 Task: Add an event with the title Third Project Progress Update, date ''2024/05/04'', time 05:00and add a description: Participants will develop essential delivery skills, including body language, vocal projection, and effective use of gestures. They will learn how to control nervousness, project confidence, and establish a connection with their audience.Mark the tasks as Completed , logged in from the account softage.4@softage.netand send the event invitation to softage.1@softage.net and softage.2@softage.net. Set a reminder for the event Daily
Action: Mouse pressed left at (74, 103)
Screenshot: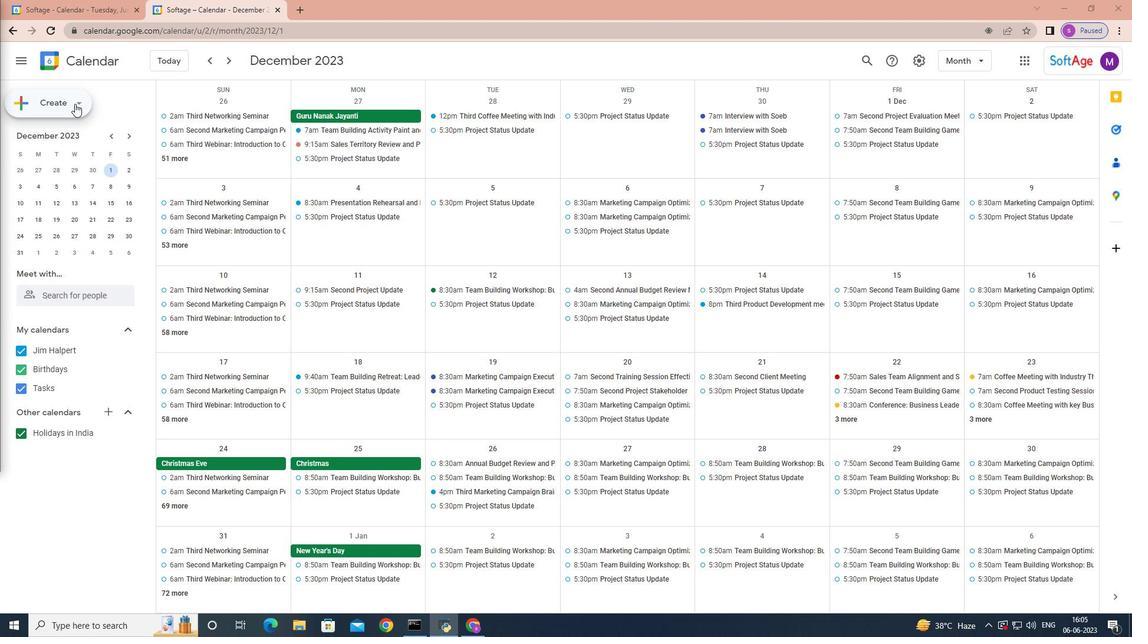 
Action: Mouse moved to (73, 136)
Screenshot: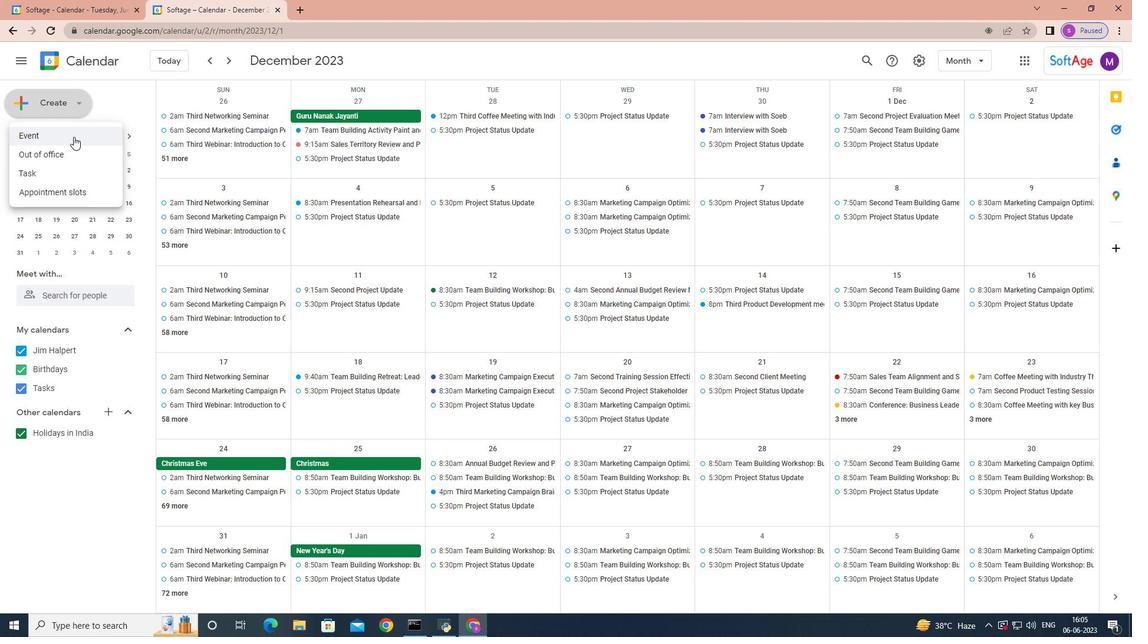 
Action: Mouse pressed left at (73, 136)
Screenshot: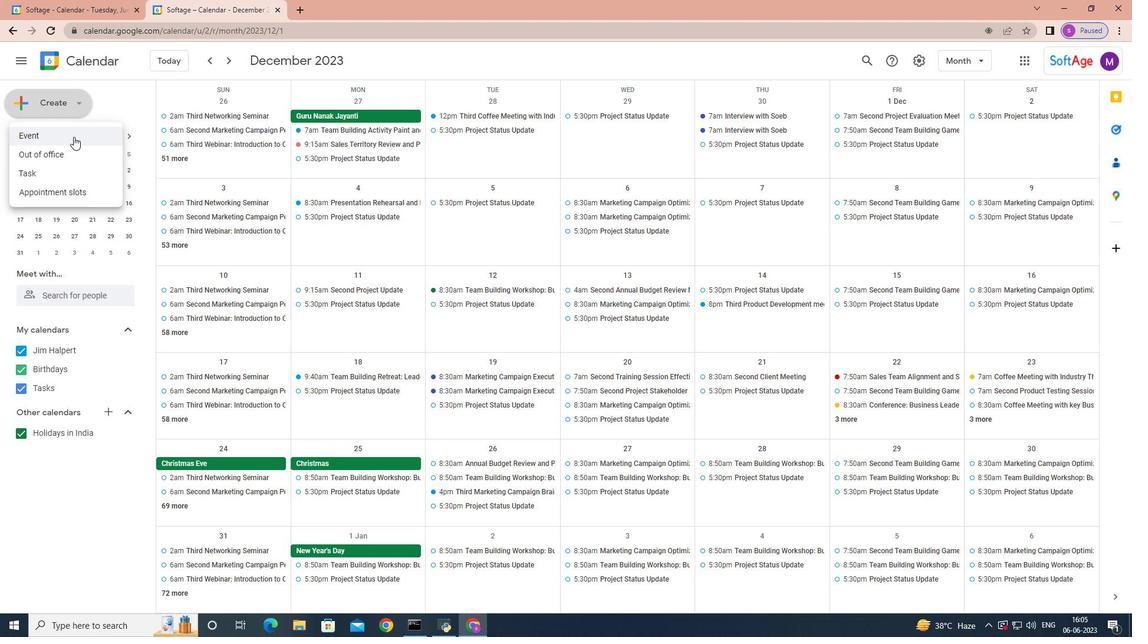
Action: Mouse moved to (731, 392)
Screenshot: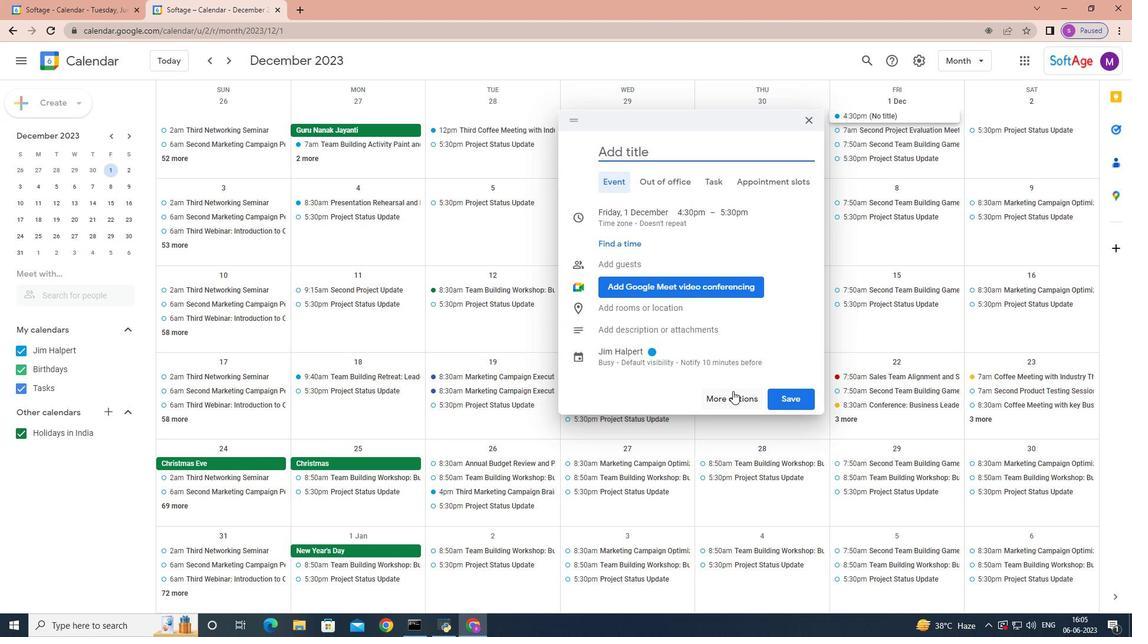 
Action: Mouse pressed left at (731, 392)
Screenshot: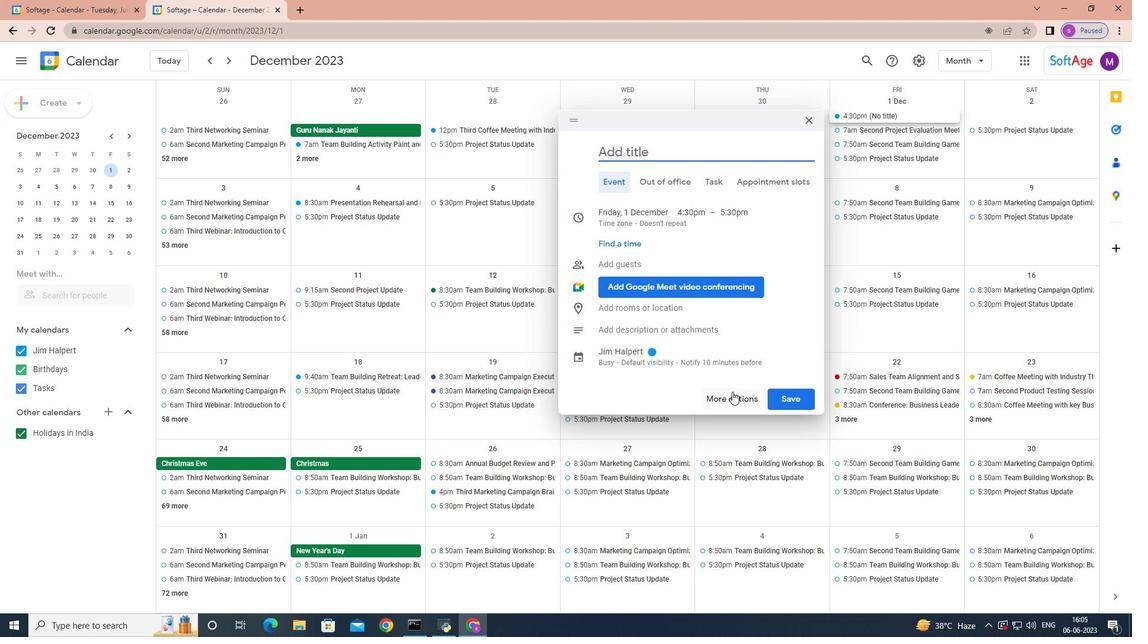 
Action: Mouse moved to (681, 386)
Screenshot: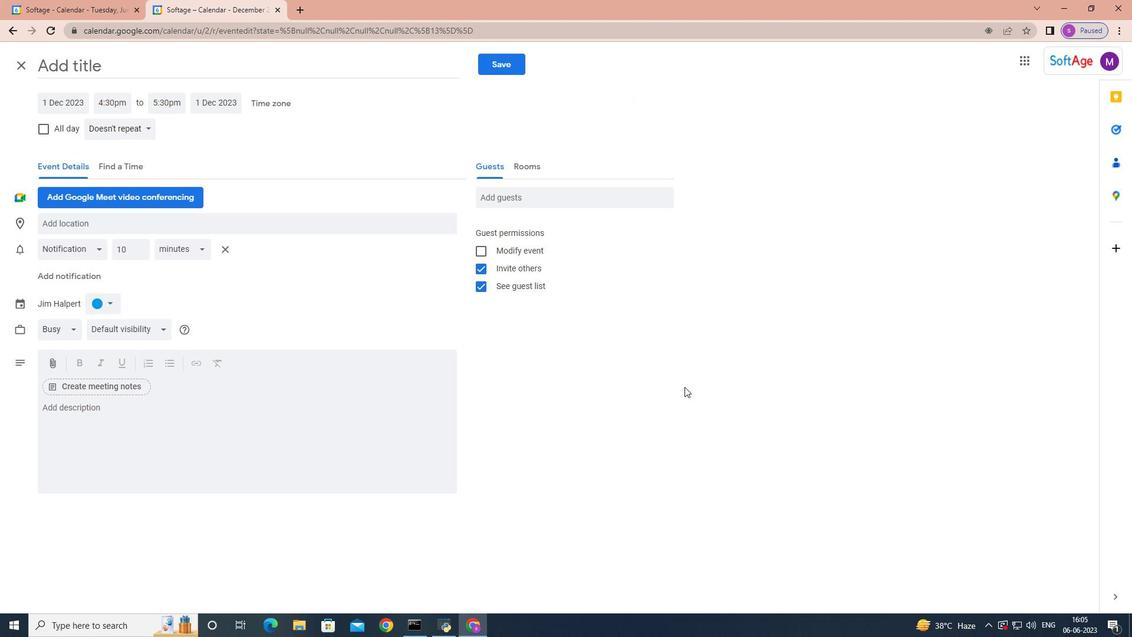 
Action: Key pressed <Key.shift>Third<Key.space><Key.shift>Project<Key.space><Key.shift>Progress<Key.space>update
Screenshot: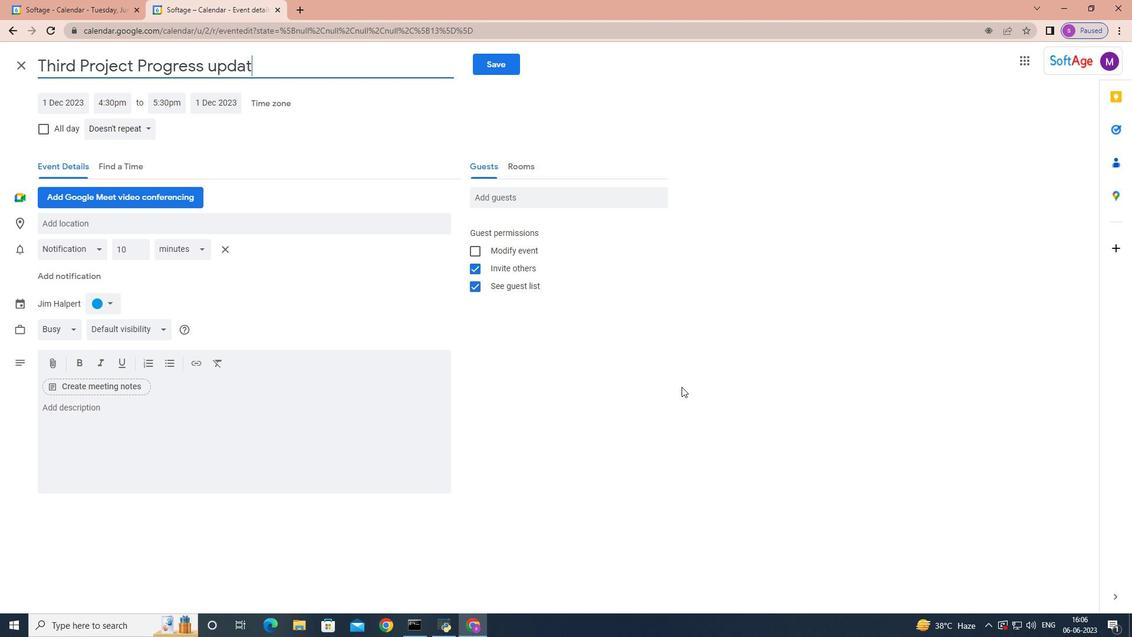 
Action: Mouse moved to (75, 104)
Screenshot: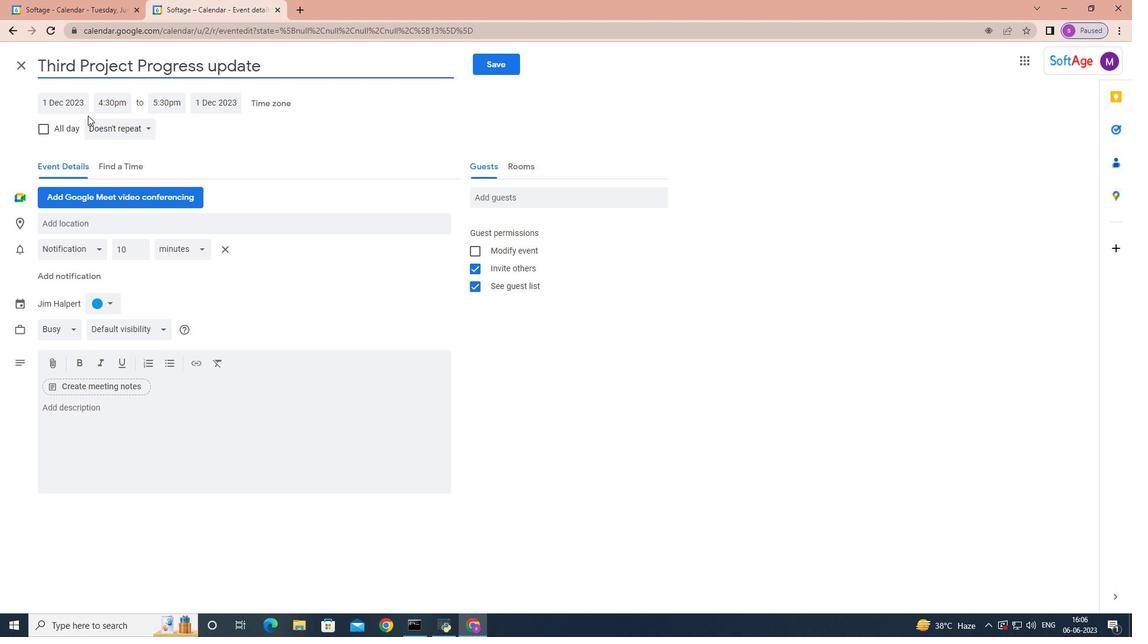 
Action: Mouse pressed left at (75, 104)
Screenshot: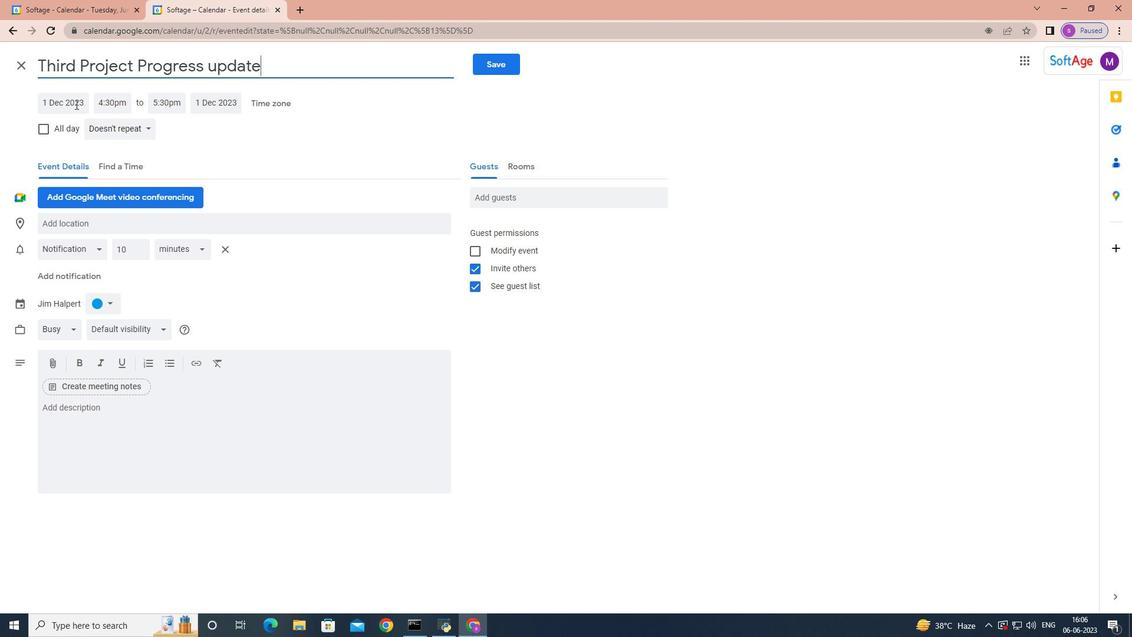 
Action: Mouse moved to (189, 127)
Screenshot: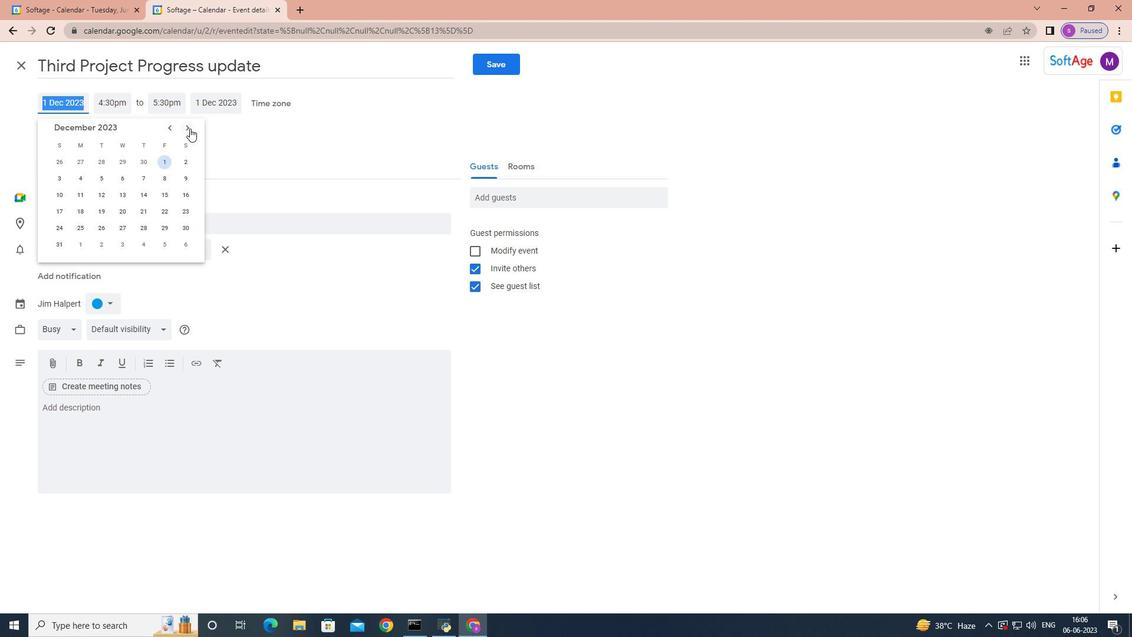 
Action: Mouse pressed left at (189, 127)
Screenshot: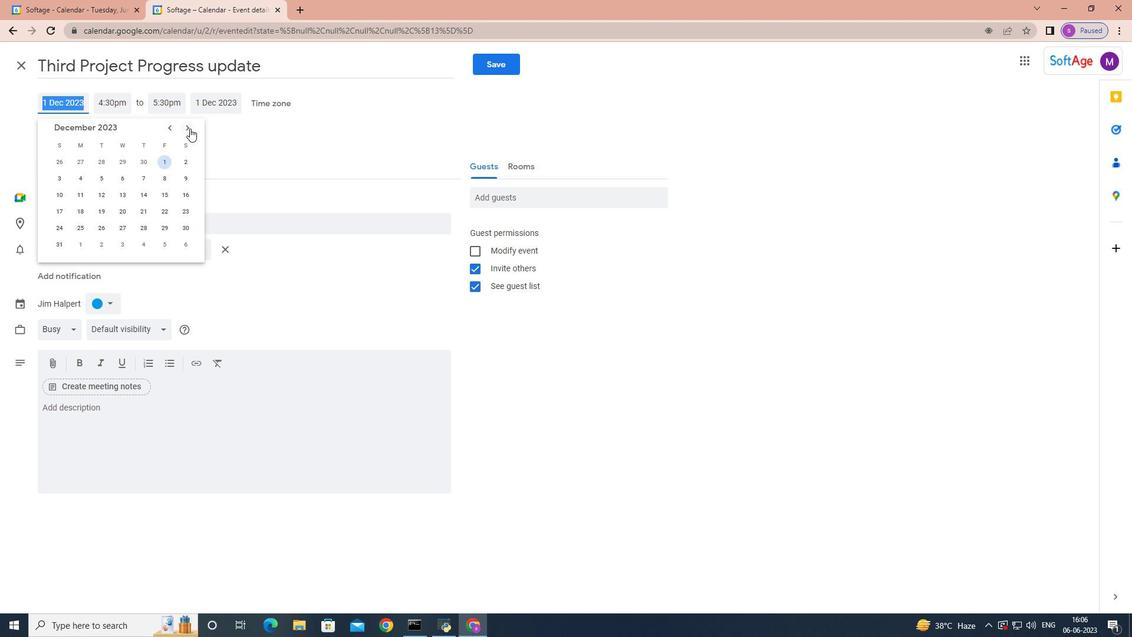 
Action: Mouse moved to (189, 127)
Screenshot: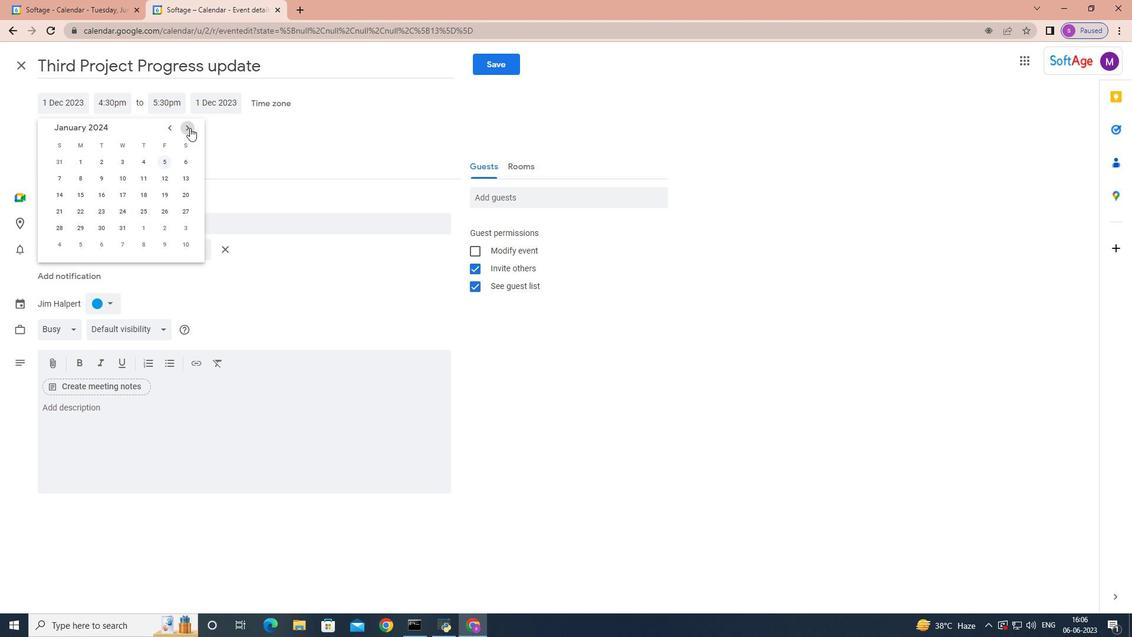
Action: Mouse pressed left at (189, 127)
Screenshot: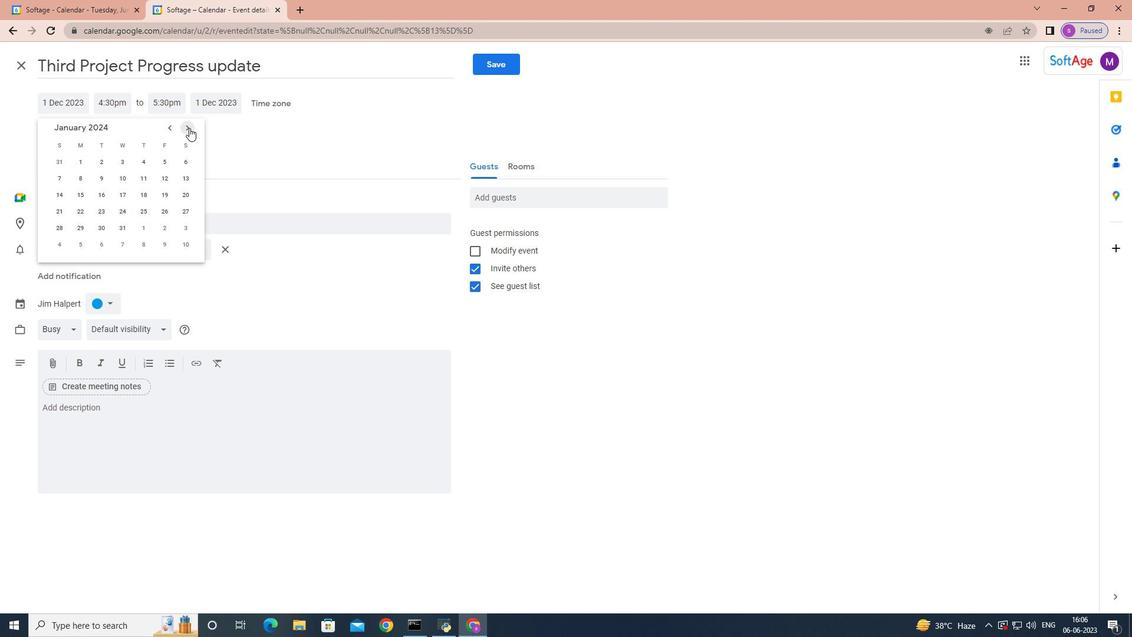 
Action: Mouse pressed left at (189, 127)
Screenshot: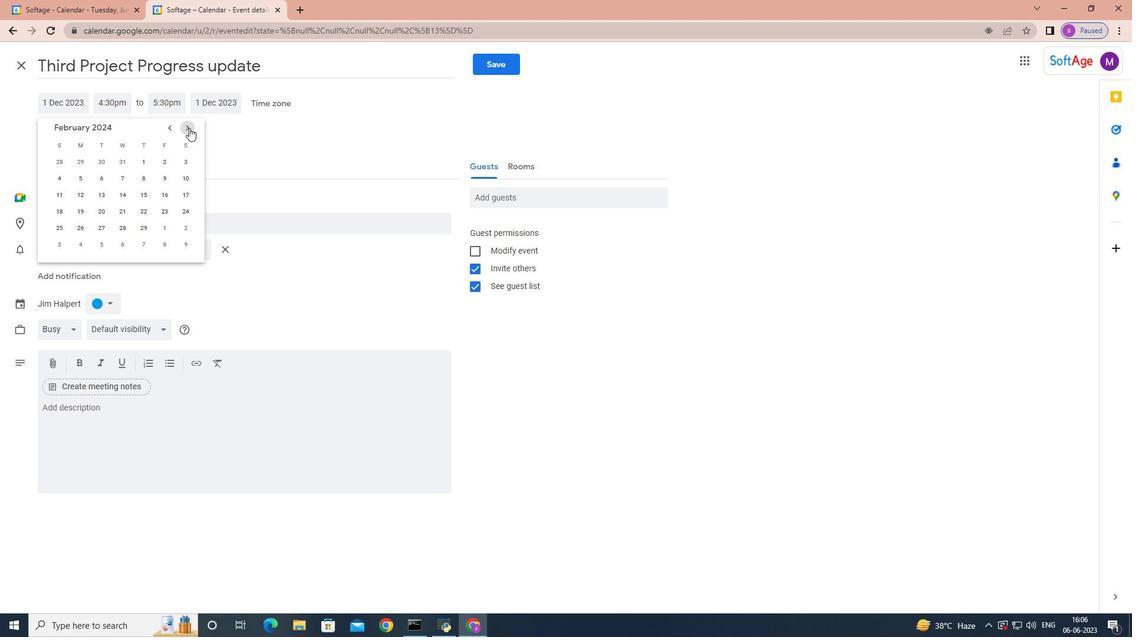 
Action: Mouse pressed left at (189, 127)
Screenshot: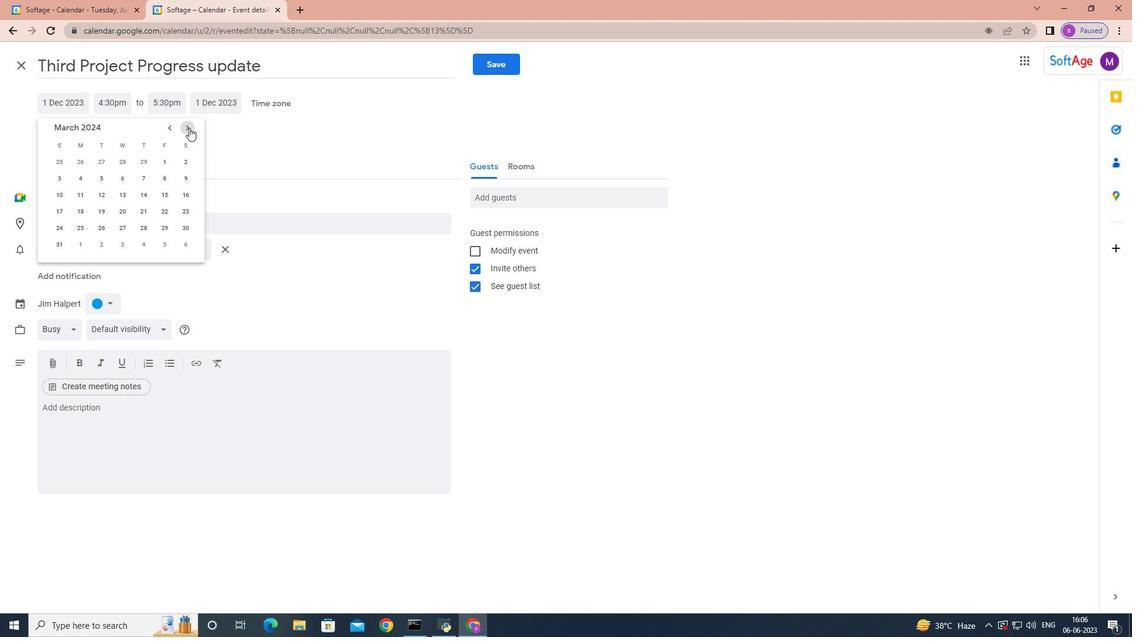 
Action: Mouse moved to (189, 127)
Screenshot: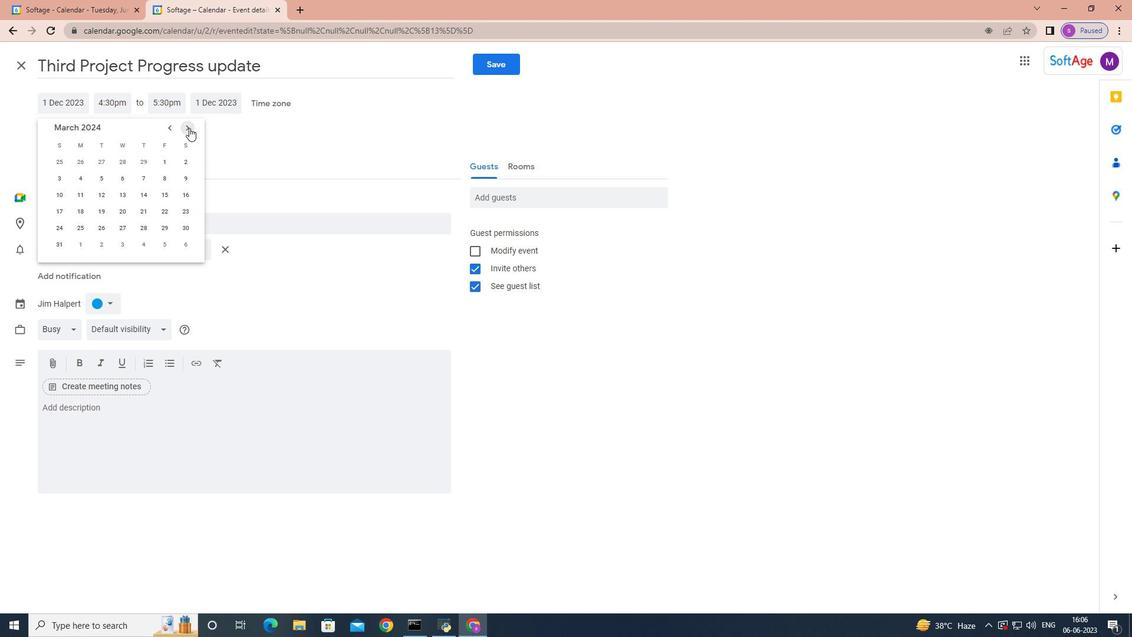 
Action: Mouse pressed left at (189, 127)
Screenshot: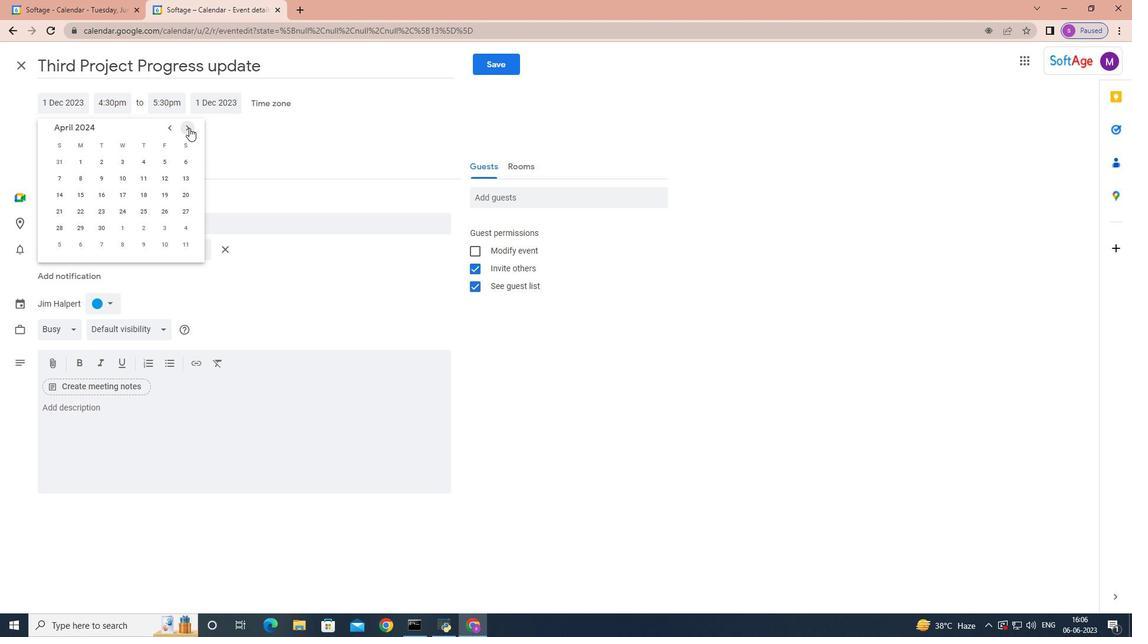 
Action: Mouse moved to (185, 161)
Screenshot: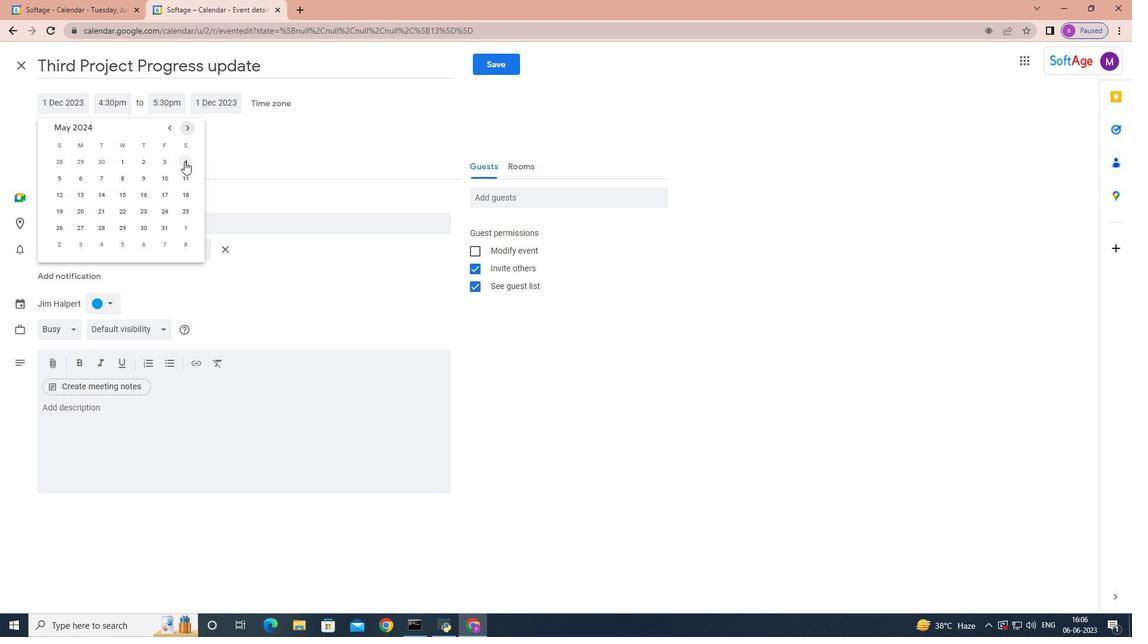 
Action: Mouse pressed left at (185, 161)
Screenshot: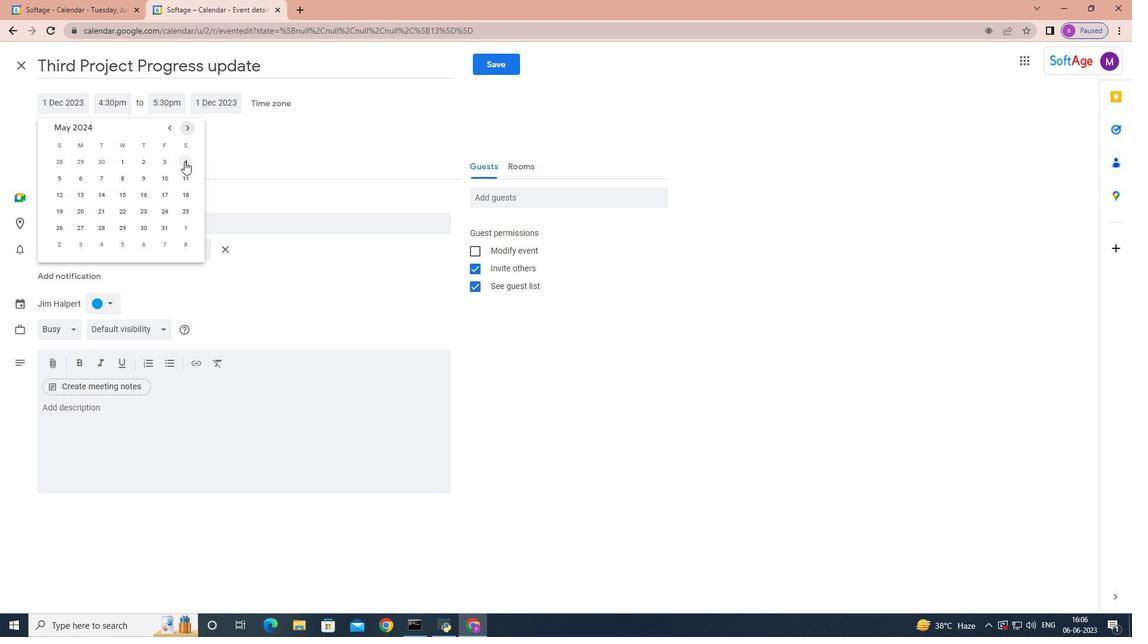 
Action: Mouse moved to (119, 106)
Screenshot: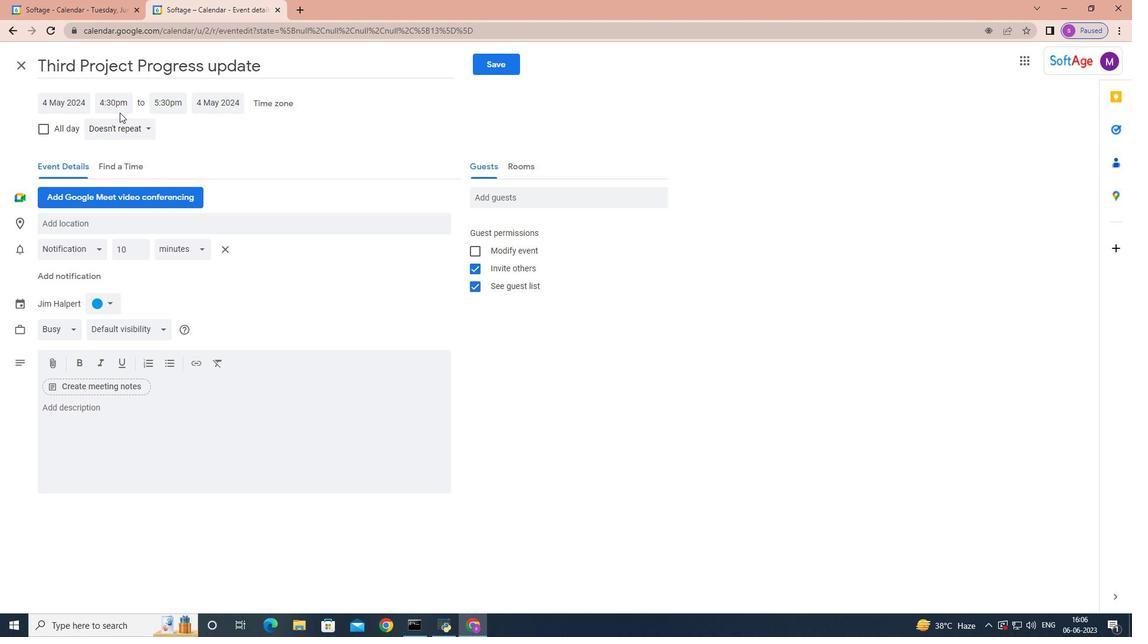 
Action: Mouse pressed left at (119, 106)
Screenshot: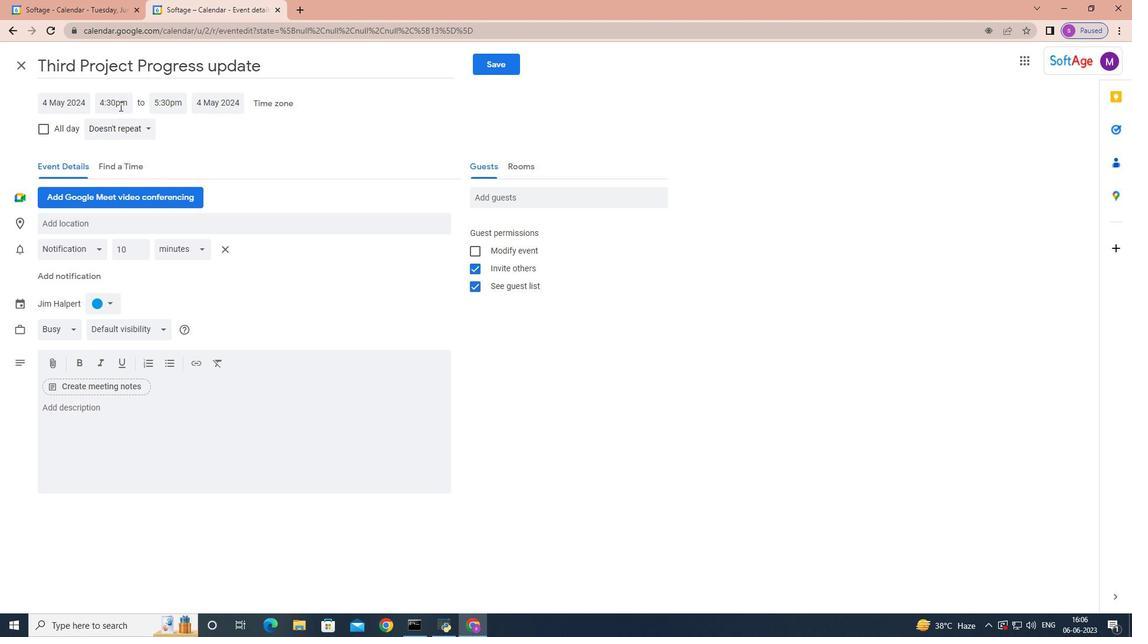 
Action: Mouse moved to (146, 217)
Screenshot: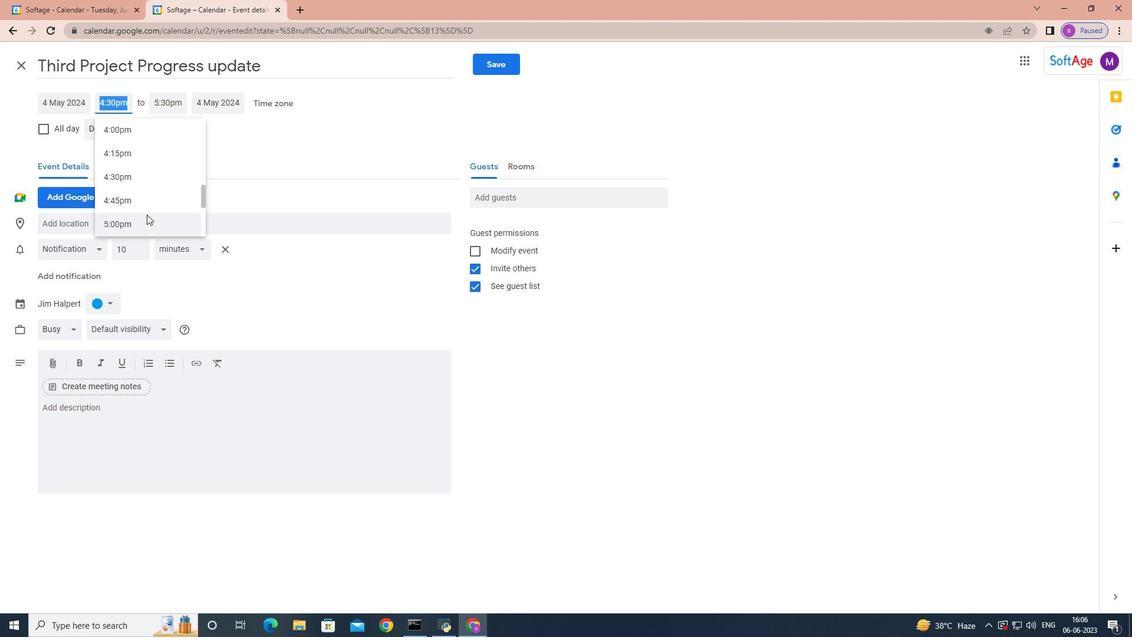 
Action: Mouse pressed left at (146, 217)
Screenshot: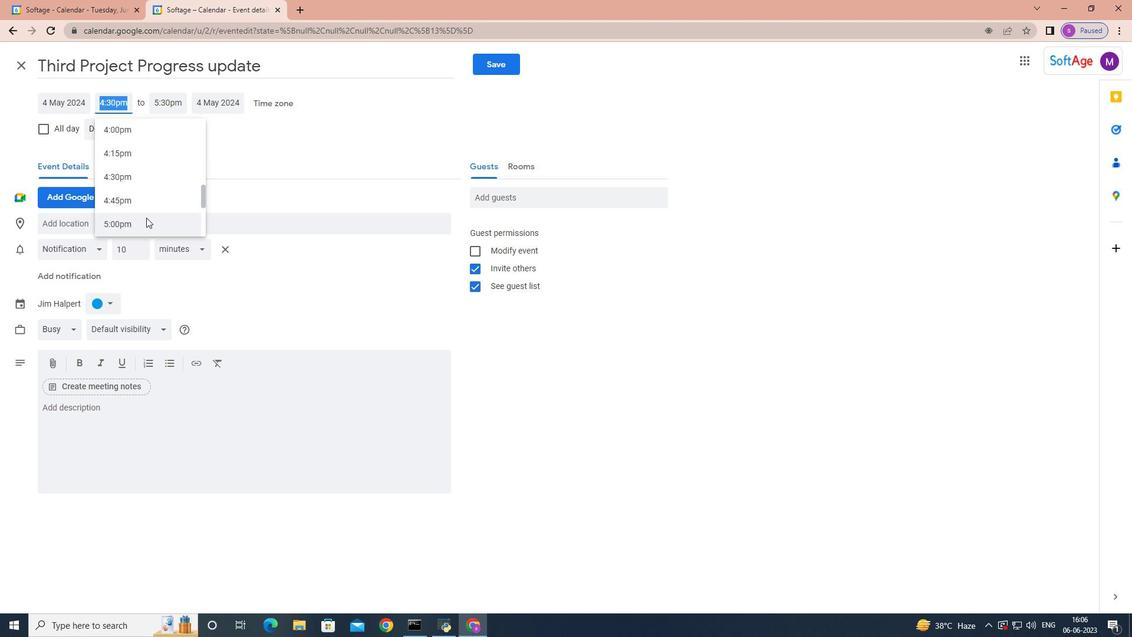 
Action: Mouse moved to (93, 405)
Screenshot: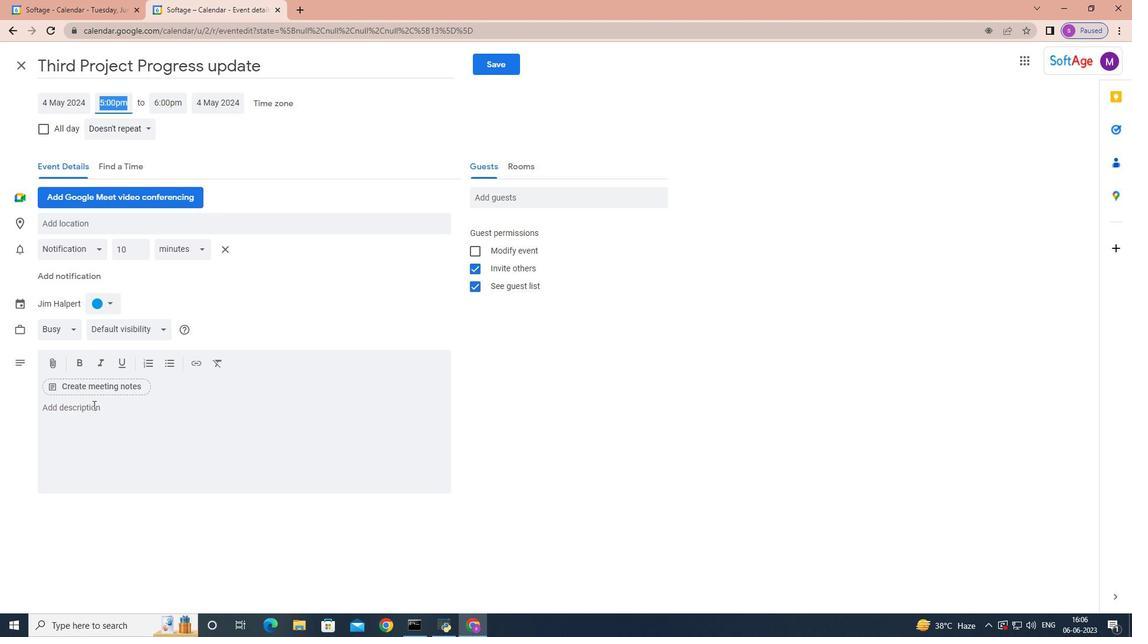 
Action: Mouse pressed left at (93, 405)
Screenshot: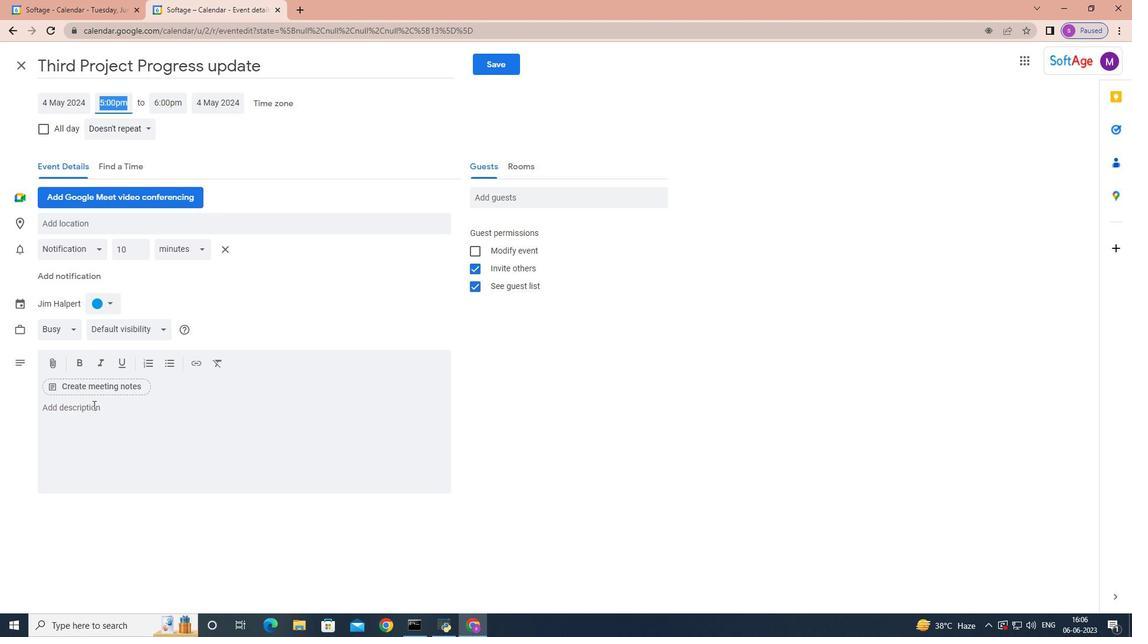 
Action: Mouse moved to (98, 407)
Screenshot: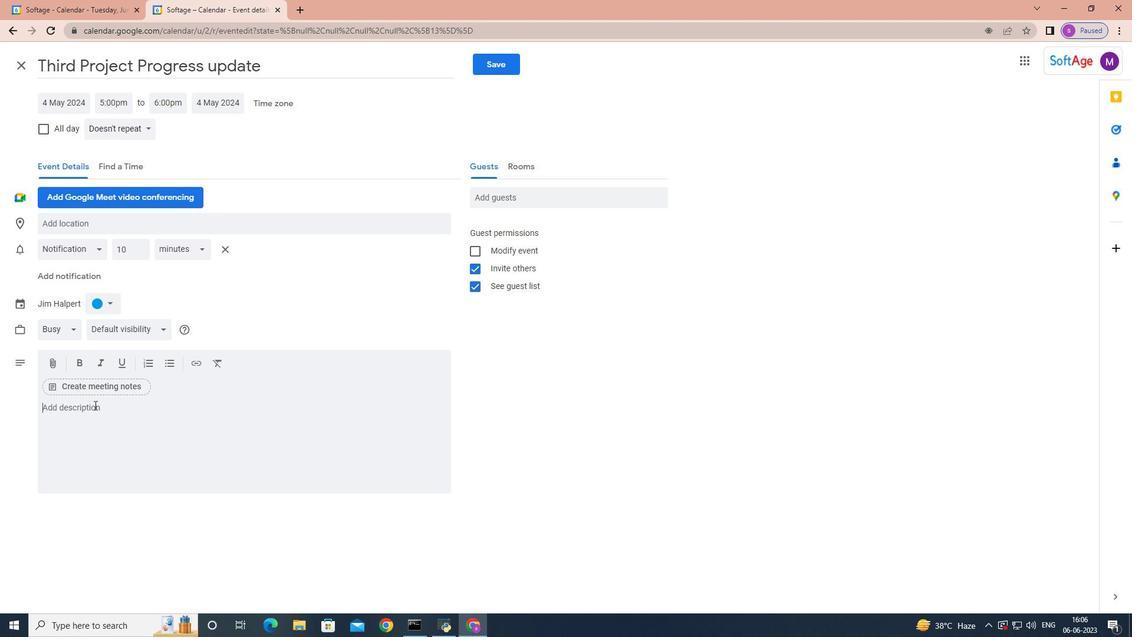 
Action: Key pressed <Key.shift>Participants<Key.space>will<Key.space>develop<Key.space>essential<Key.space>dev<Key.backspace>livery<Key.space>skills,<Key.space>including<Key.space>body<Key.space>language,<Key.space>vocal<Key.space>projection<Key.space><Key.backspace>,<Key.space>and<Key.space>effective<Key.space>use<Key.space>of<Key.space>gestures.<Key.space><Key.shift>They<Key.space>will<Key.space>learn<Key.space>hoe<Key.backspace>w<Key.space>to<Key.space>control<Key.space>nervousness<Key.space>=<Key.backspace><Key.backspace>,<Key.space>project<Key.space>confidence<Key.space><Key.backspace>,<Key.space>and<Key.space>establish<Key.space>a<Key.space>connection<Key.space>with<Key.space>their<Key.space>audience.
Screenshot: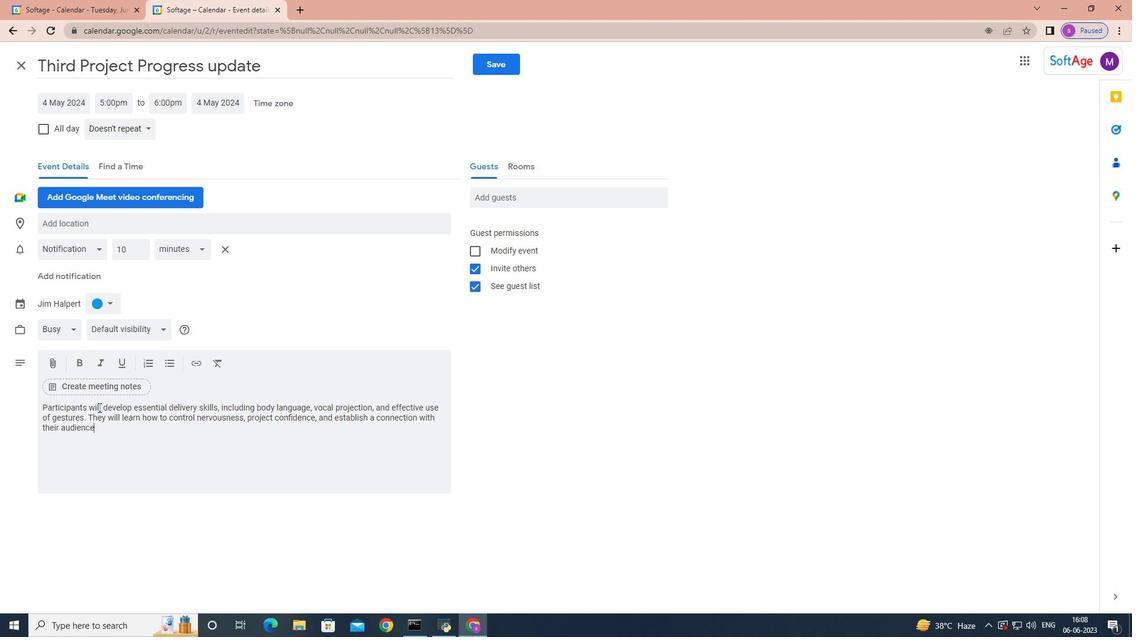 
Action: Mouse moved to (496, 198)
Screenshot: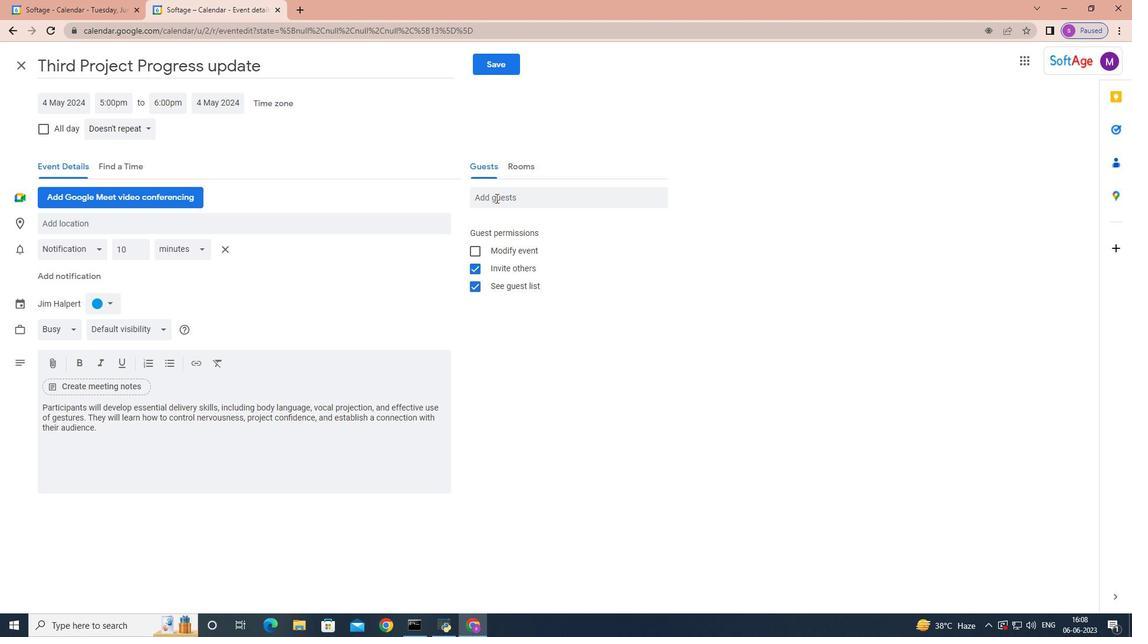 
Action: Mouse pressed left at (496, 198)
Screenshot: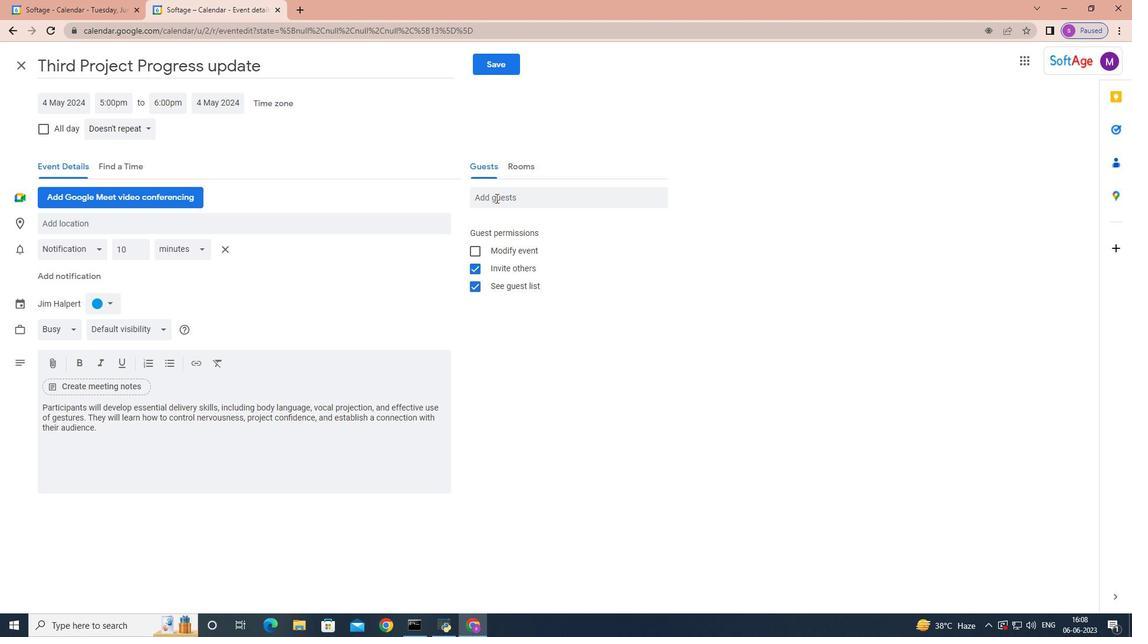 
Action: Mouse moved to (489, 198)
Screenshot: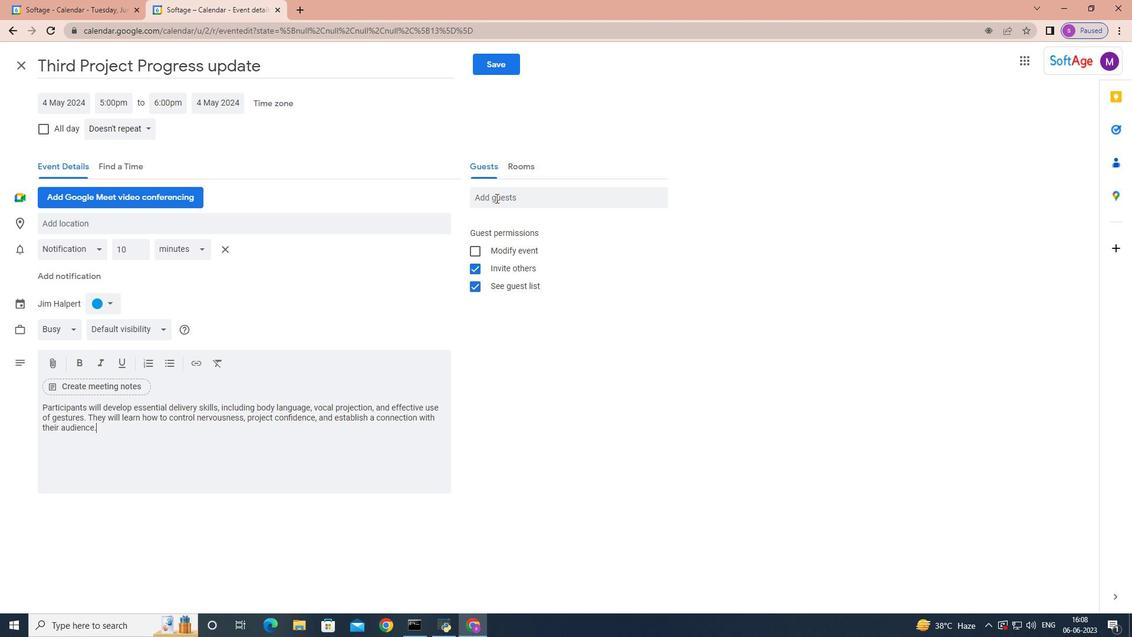 
Action: Key pressed softage.1
Screenshot: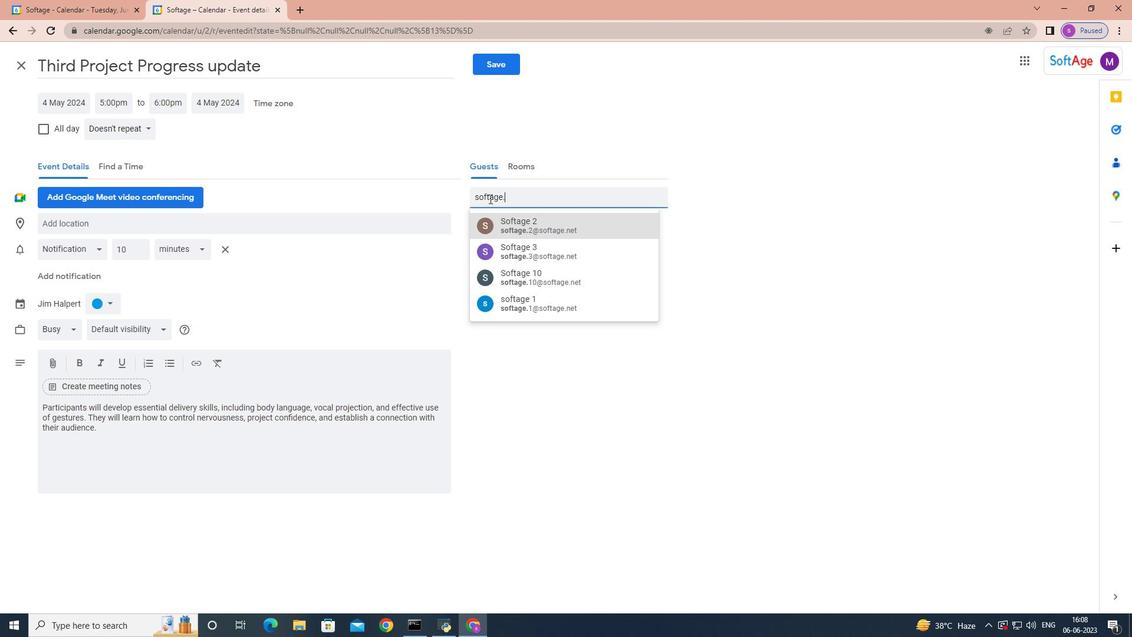 
Action: Mouse moved to (516, 254)
Screenshot: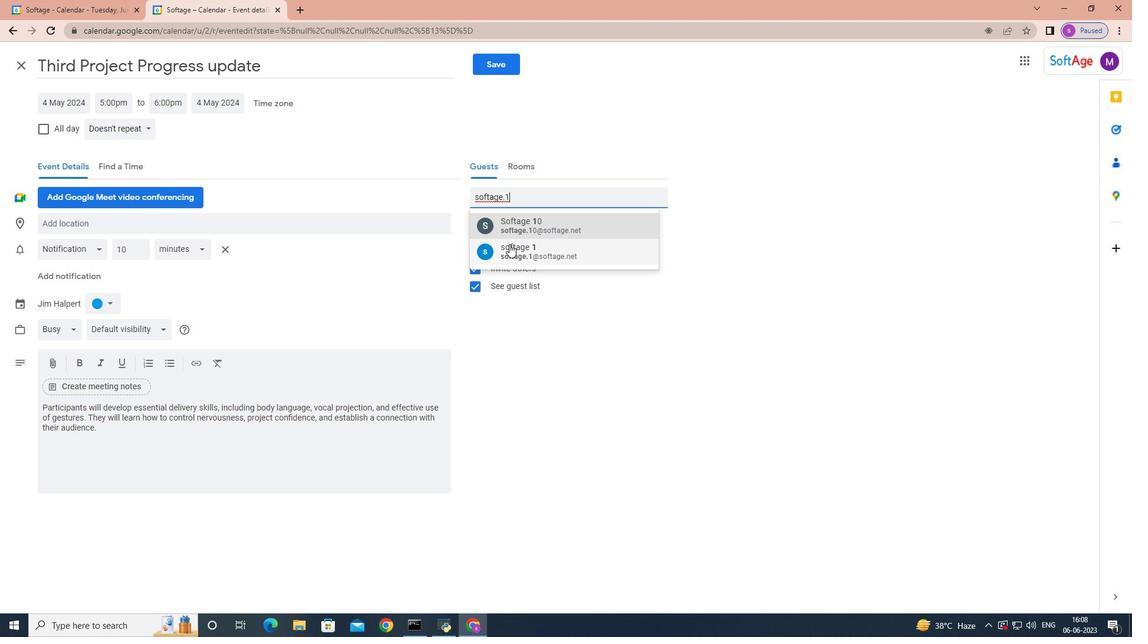 
Action: Mouse pressed left at (516, 254)
Screenshot: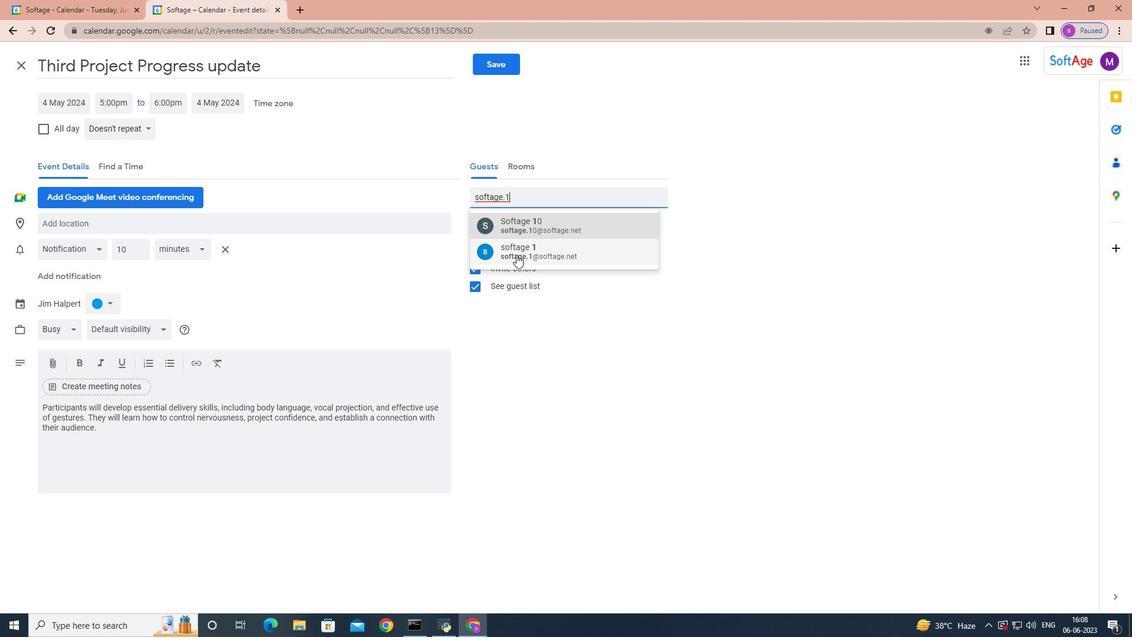 
Action: Mouse moved to (514, 253)
Screenshot: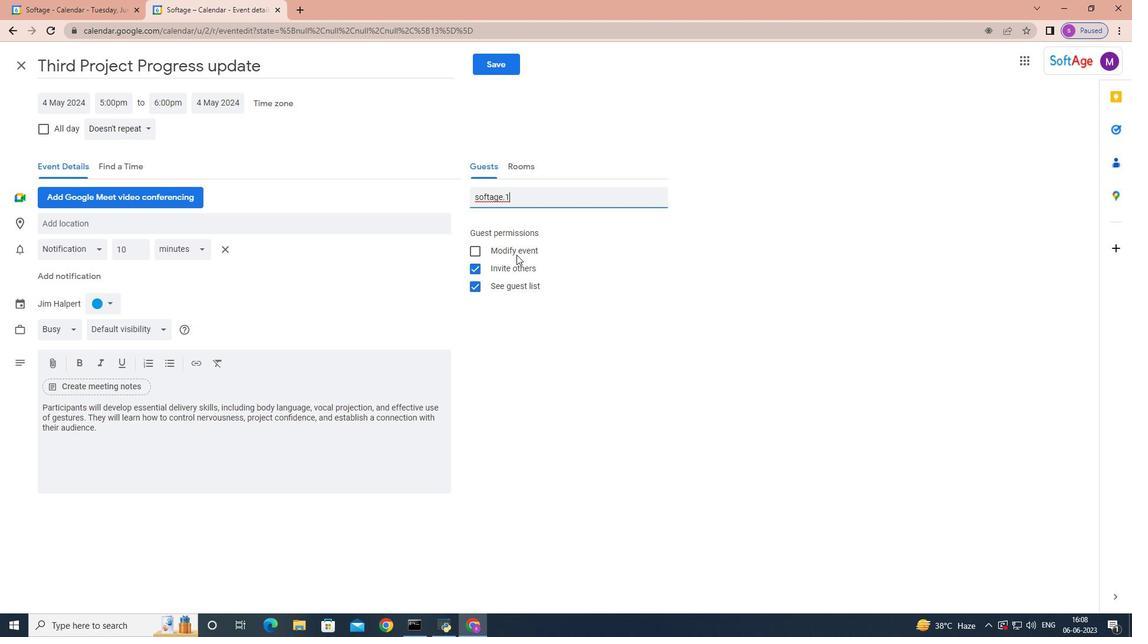 
Action: Key pressed softage.2
Screenshot: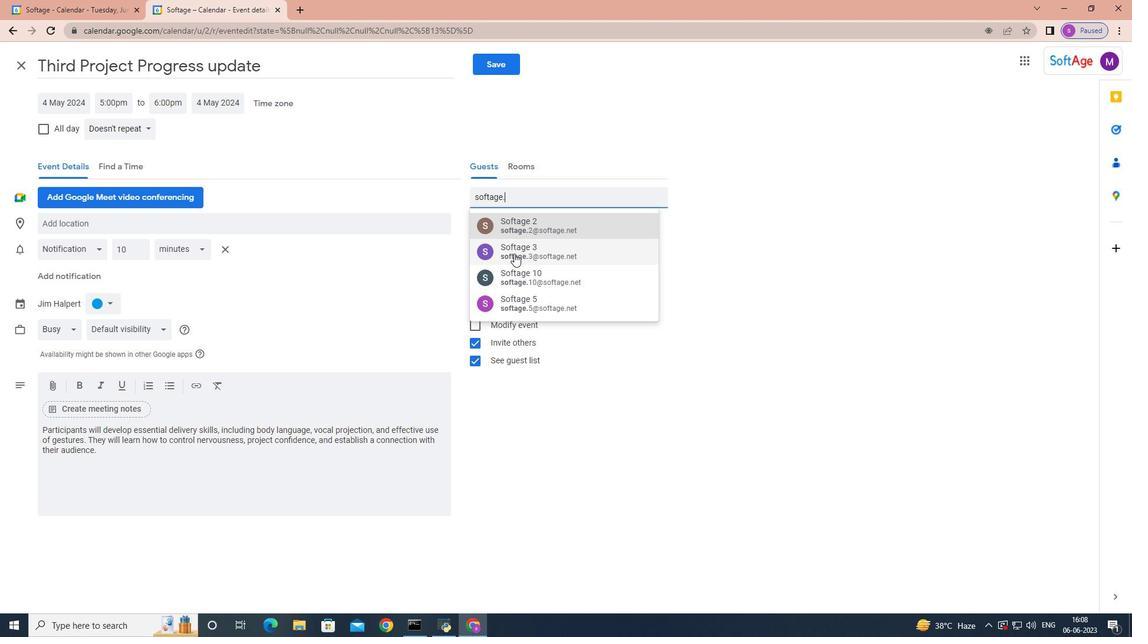 
Action: Mouse moved to (510, 221)
Screenshot: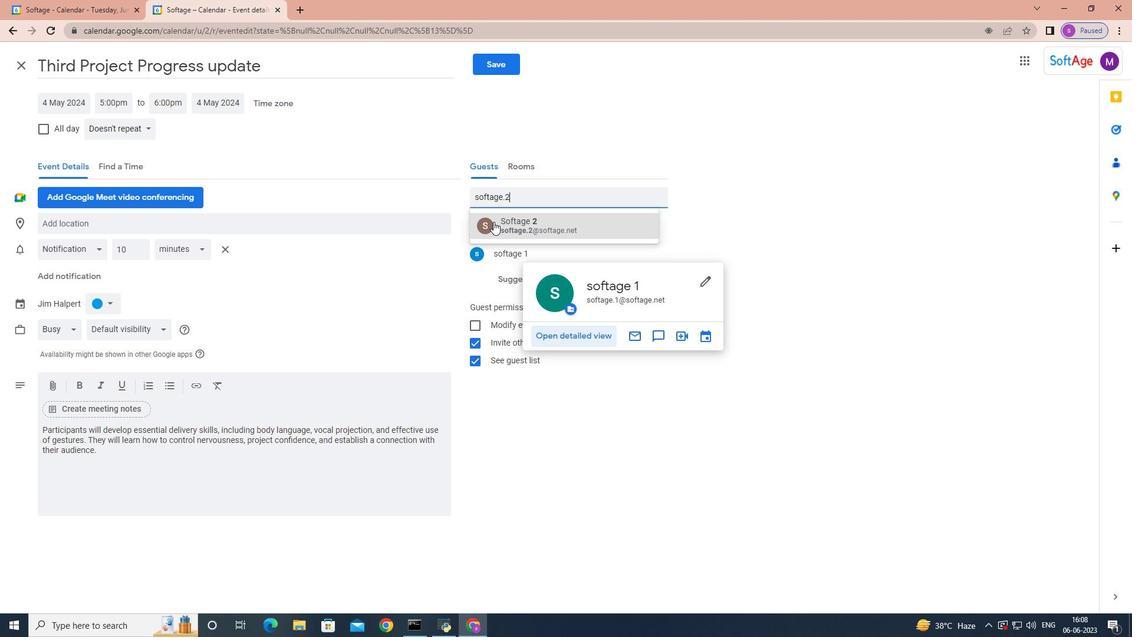 
Action: Mouse pressed left at (510, 221)
Screenshot: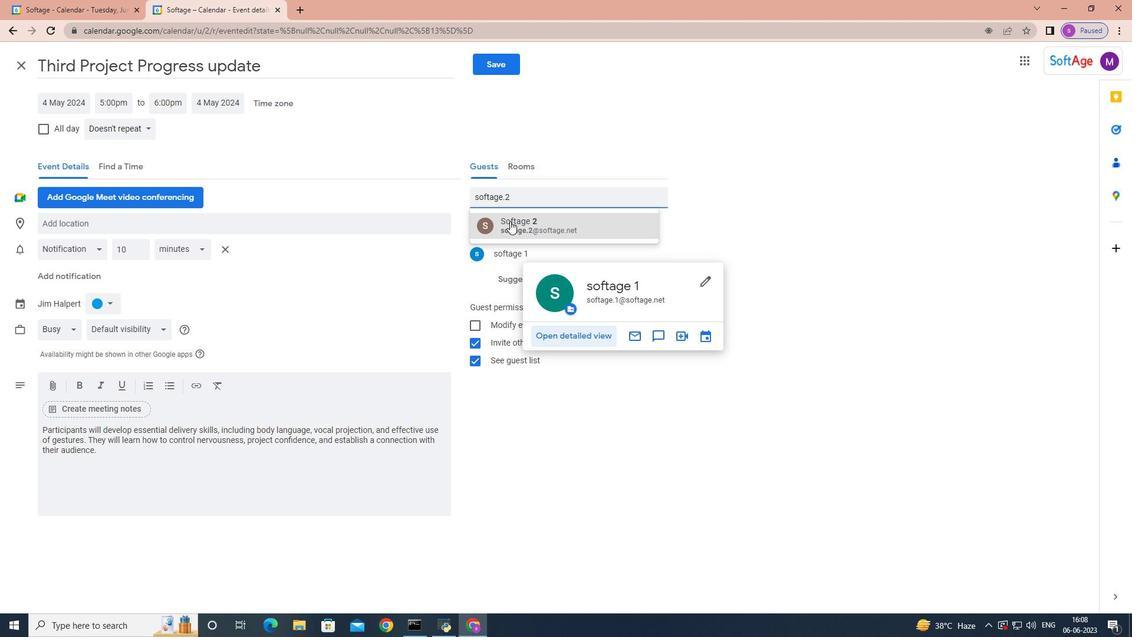 
Action: Mouse moved to (148, 125)
Screenshot: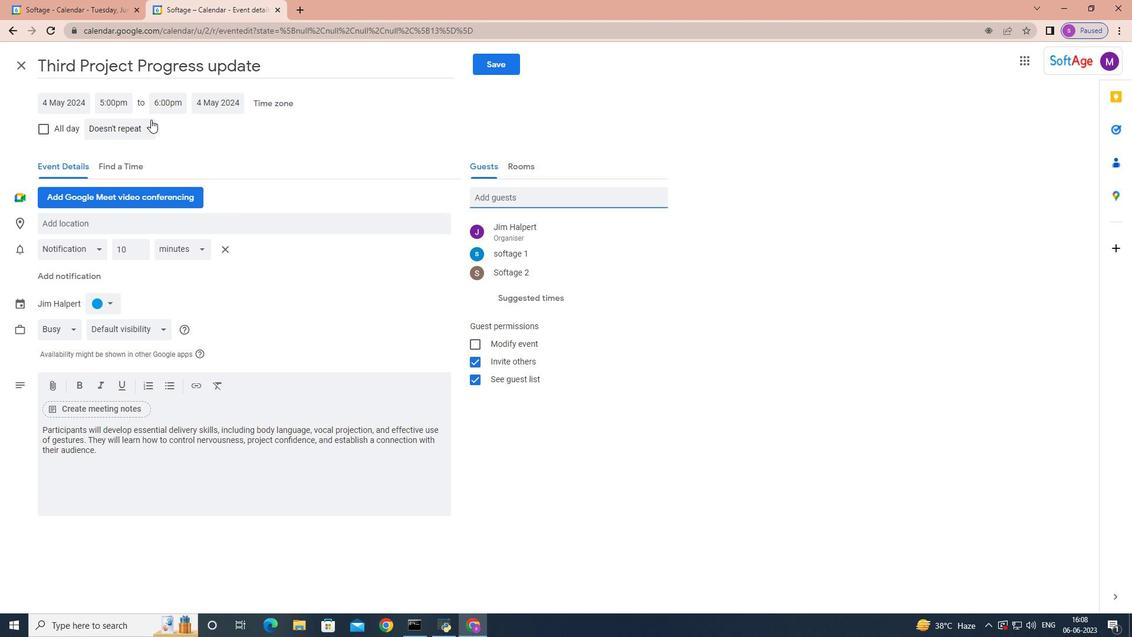 
Action: Mouse pressed left at (148, 125)
Screenshot: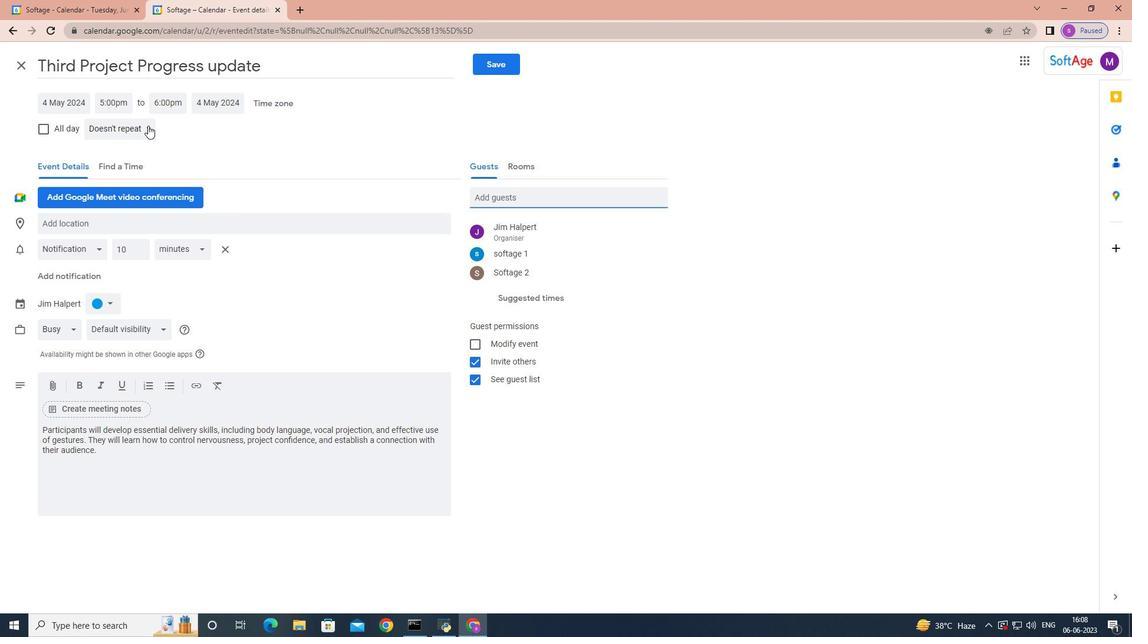 
Action: Mouse moved to (137, 149)
Screenshot: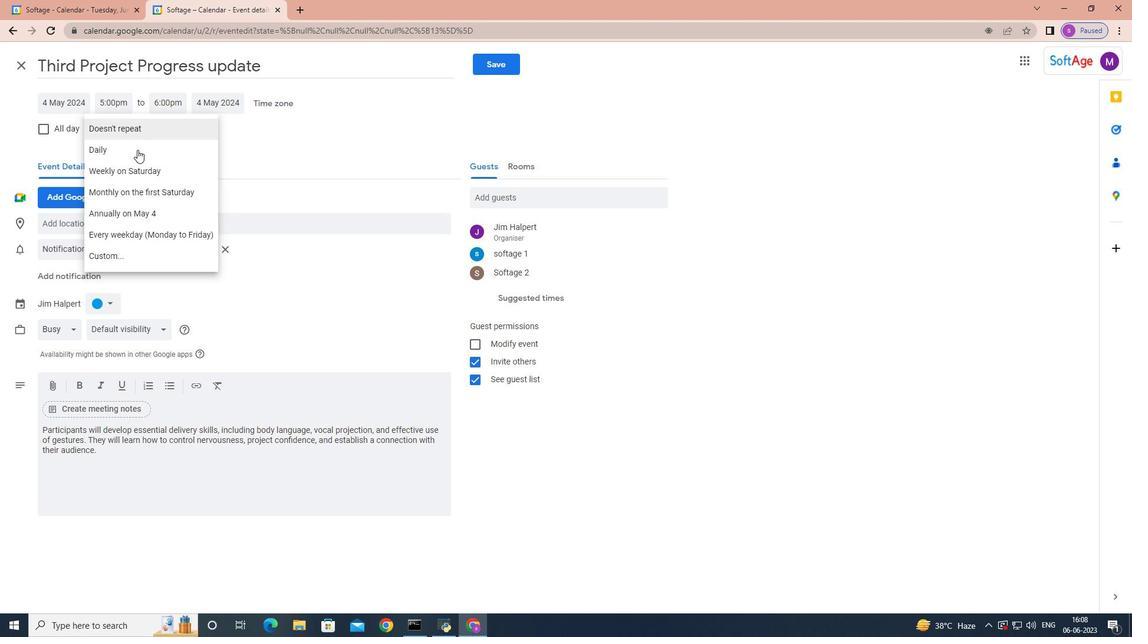 
Action: Mouse pressed left at (137, 149)
Screenshot: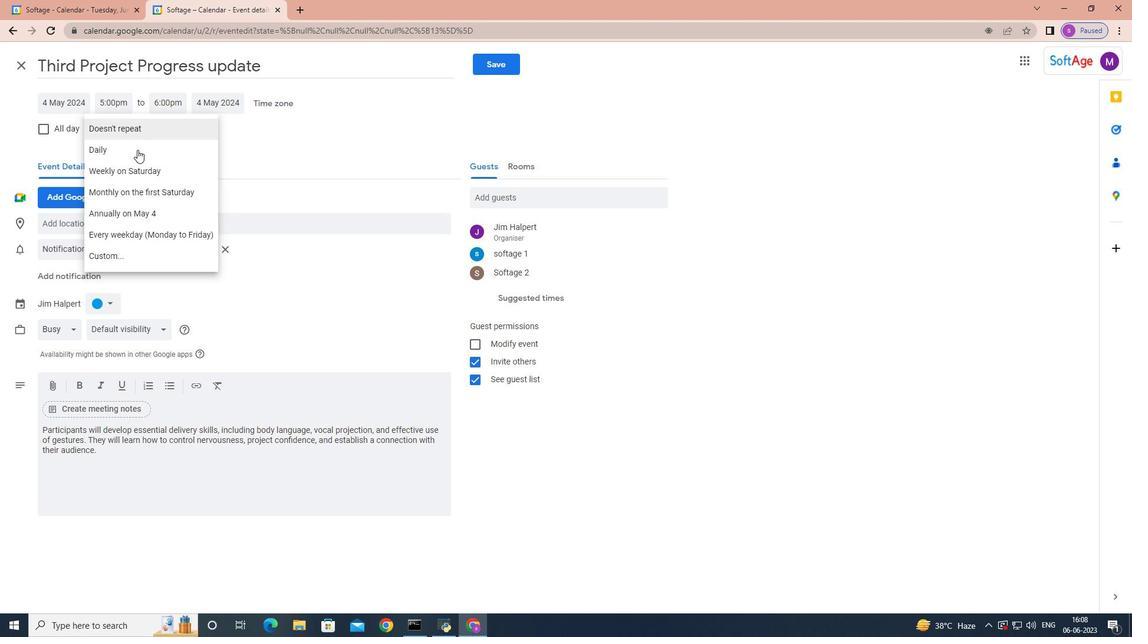 
Action: Mouse moved to (503, 66)
Screenshot: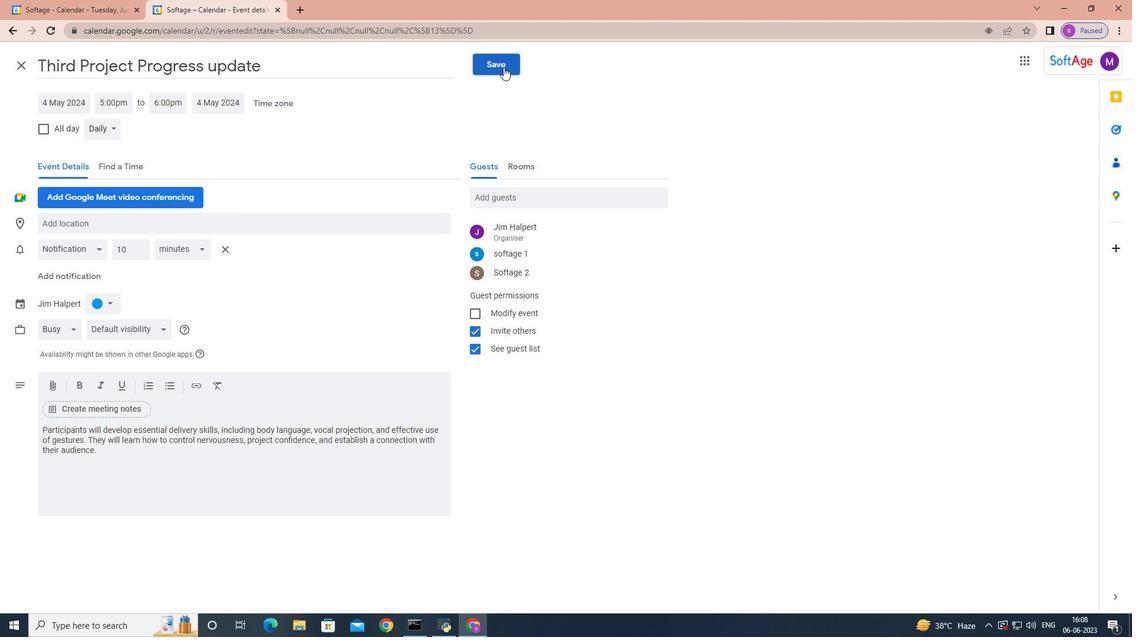 
Action: Mouse pressed left at (503, 66)
Screenshot: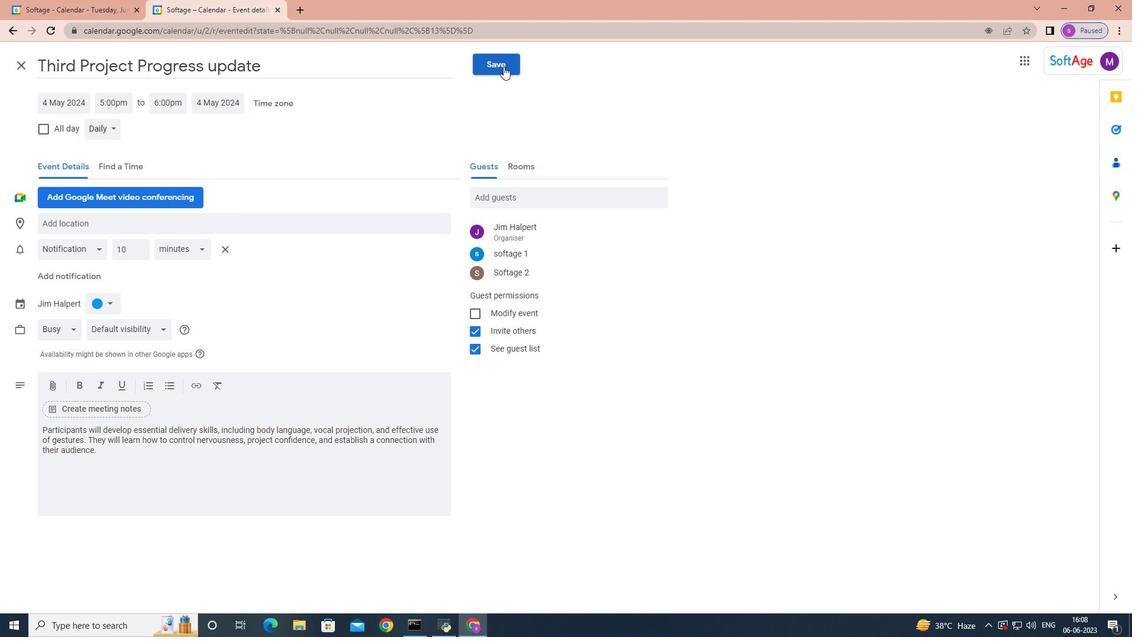 
Action: Mouse moved to (673, 351)
Screenshot: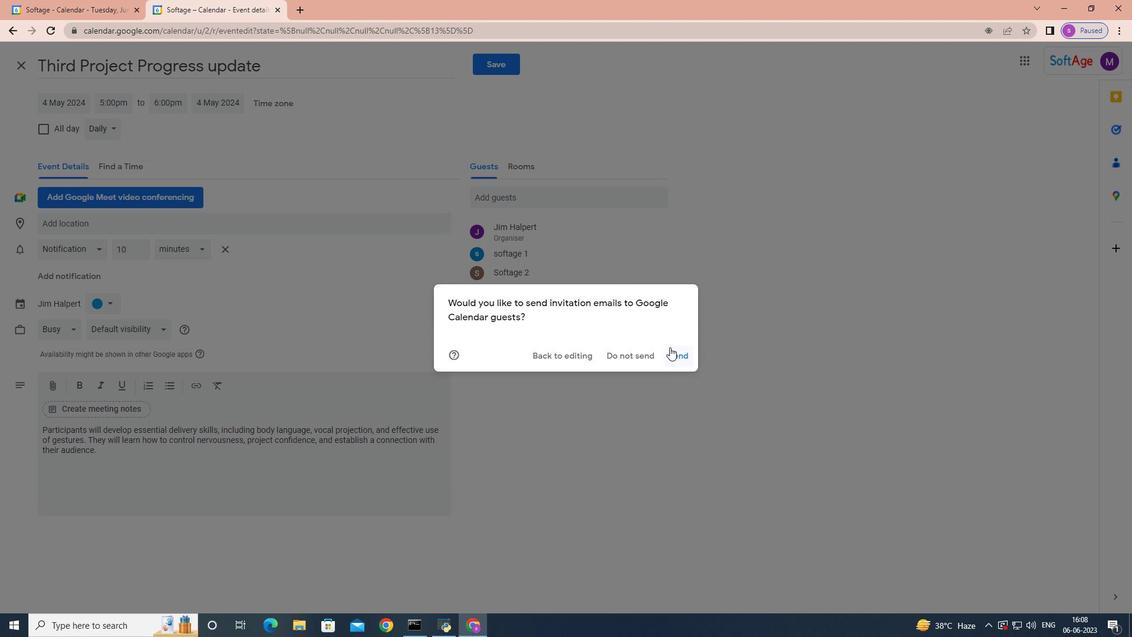 
Action: Mouse pressed left at (673, 351)
Screenshot: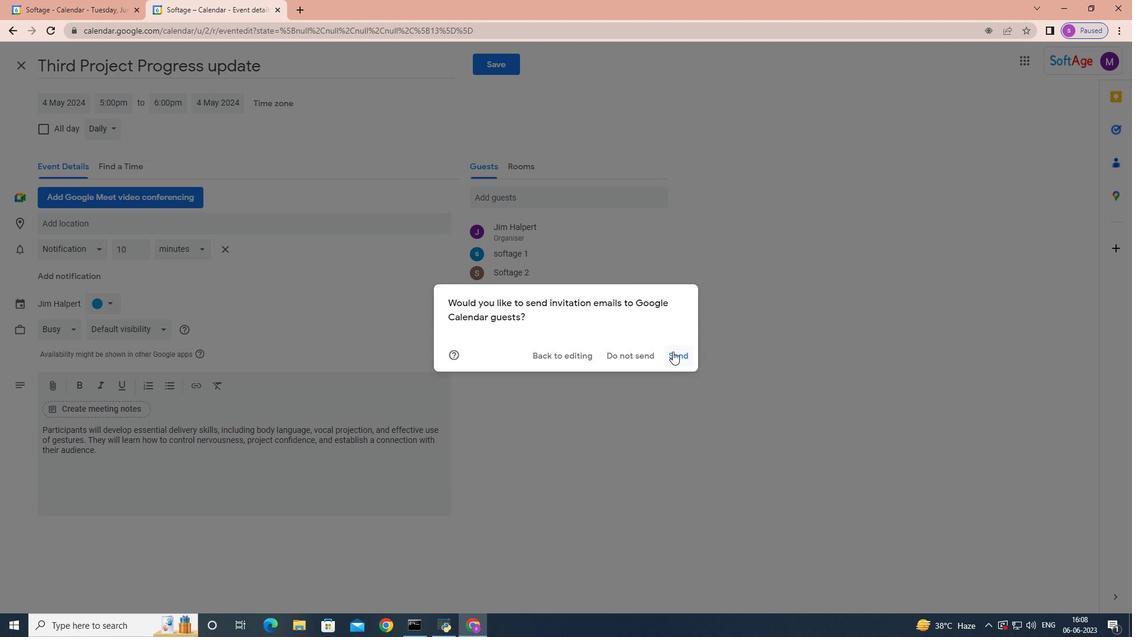 
Action: Mouse moved to (674, 353)
Screenshot: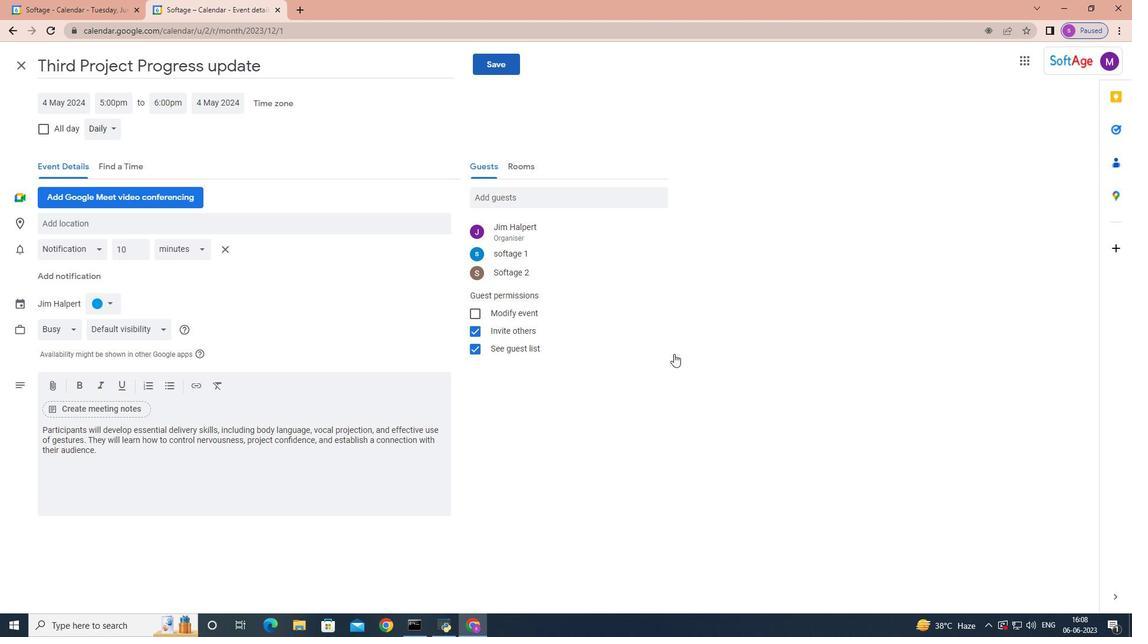
